 Task: Create a due date automation trigger when advanced on, on the monday of the week before a card is due add basic with the yellow label at 11:00 AM.
Action: Mouse moved to (1186, 100)
Screenshot: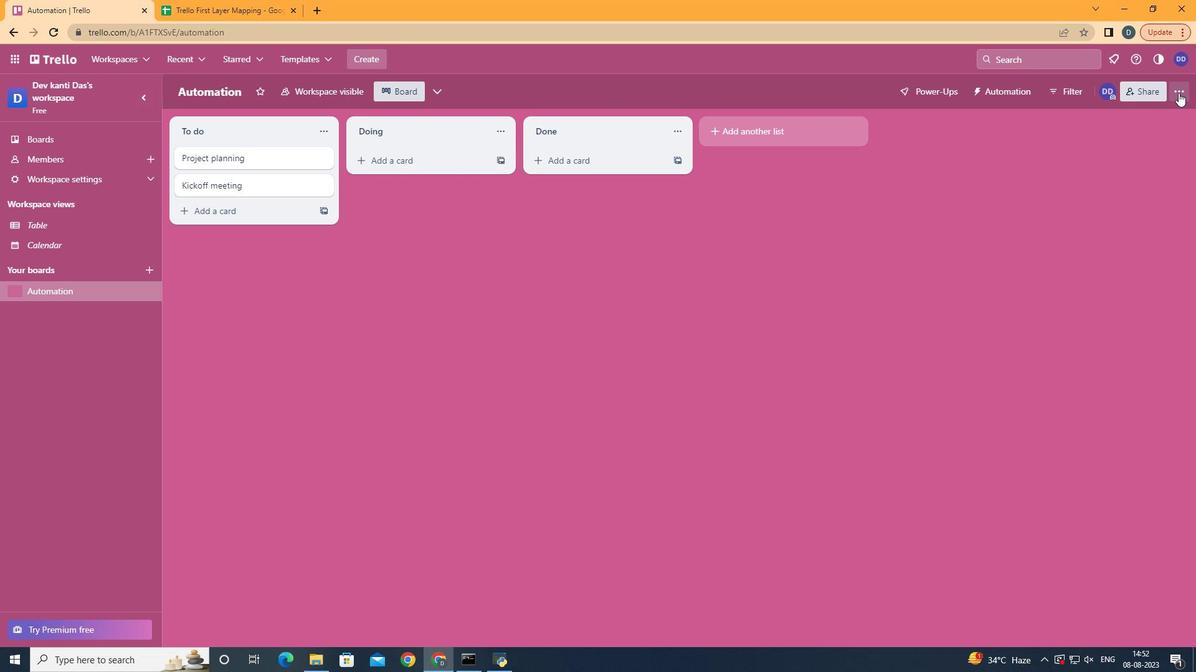 
Action: Mouse pressed left at (1186, 100)
Screenshot: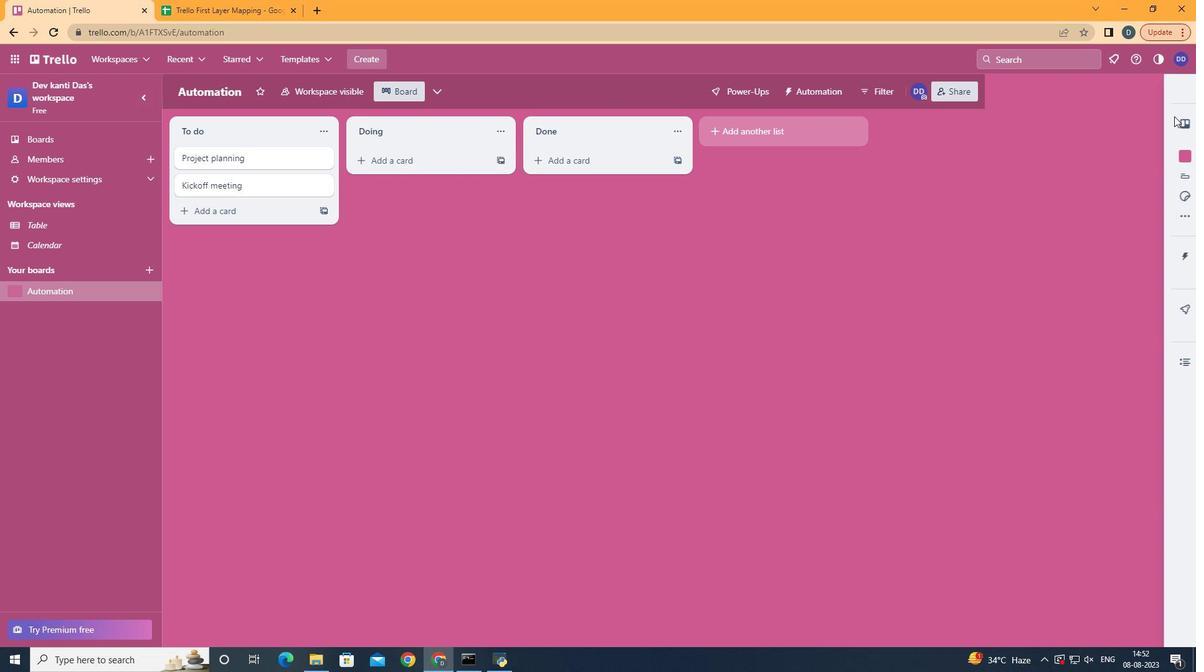 
Action: Mouse moved to (1059, 257)
Screenshot: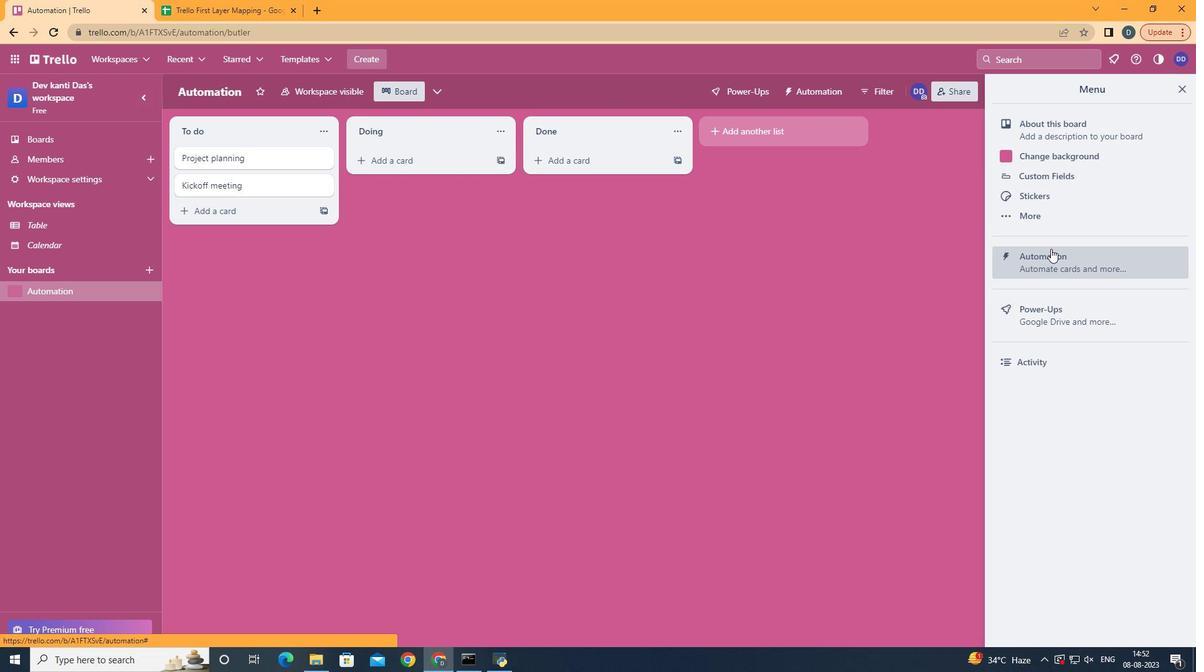 
Action: Mouse pressed left at (1059, 257)
Screenshot: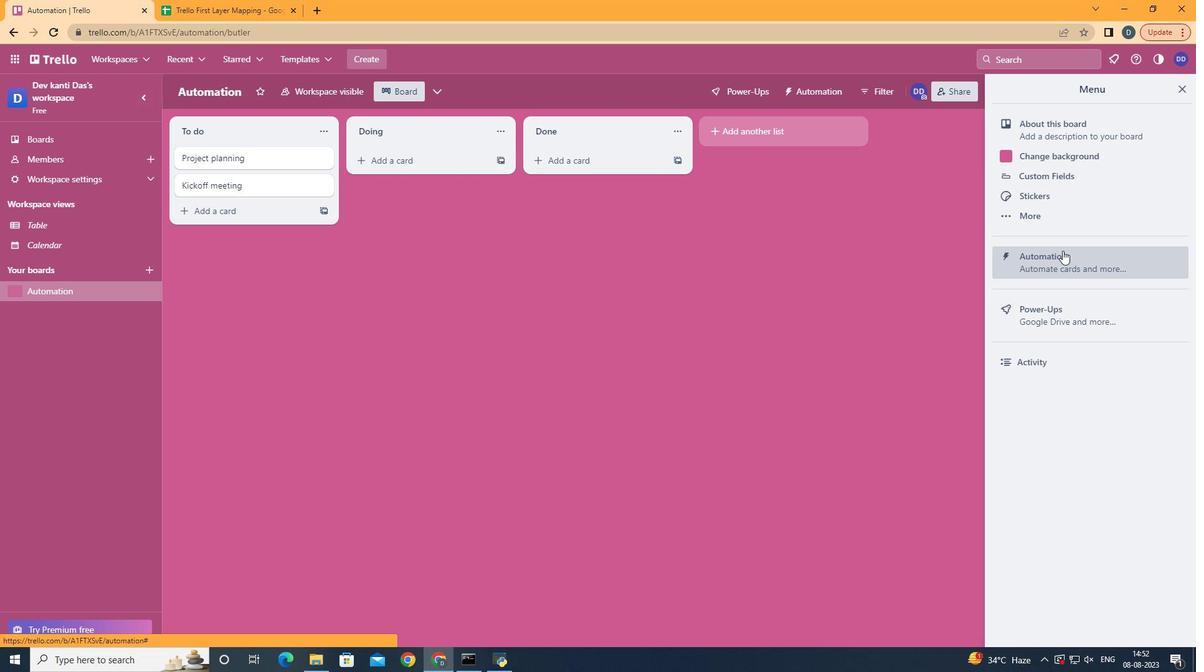 
Action: Mouse moved to (224, 253)
Screenshot: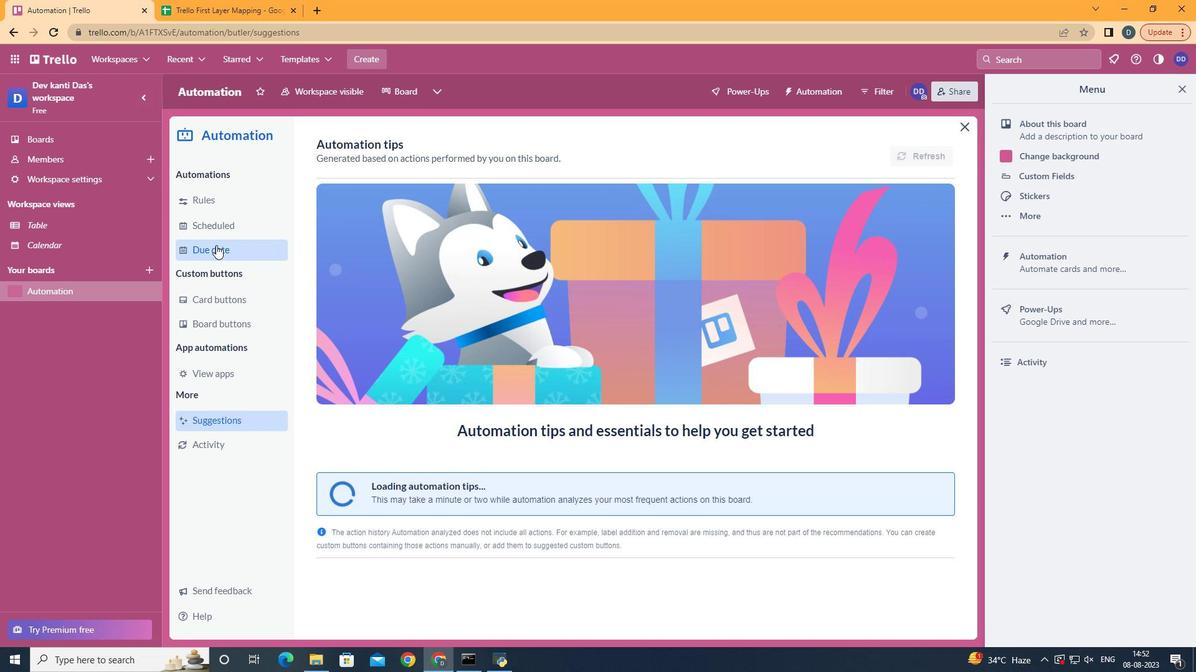 
Action: Mouse pressed left at (224, 253)
Screenshot: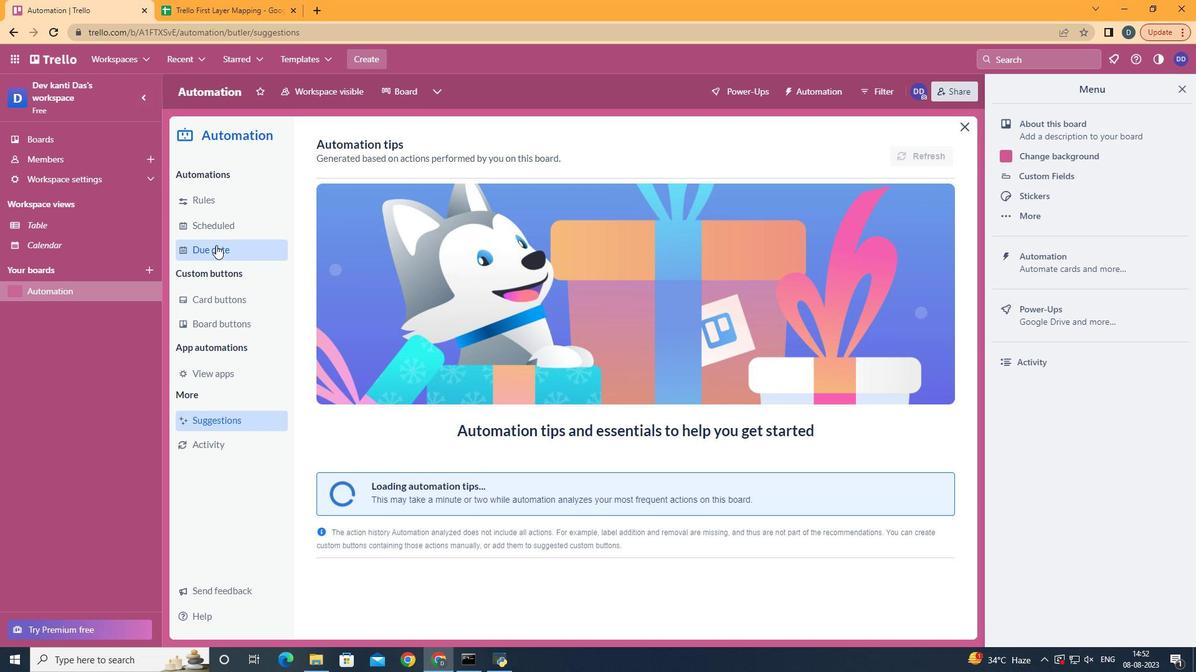 
Action: Mouse moved to (871, 160)
Screenshot: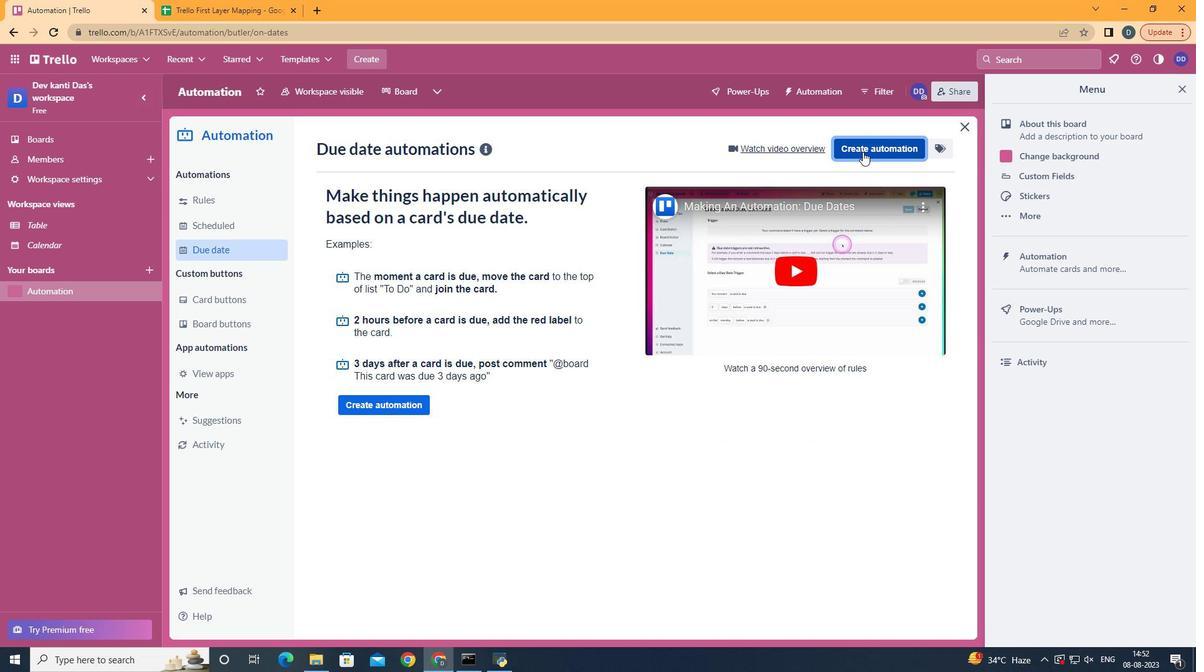 
Action: Mouse pressed left at (871, 160)
Screenshot: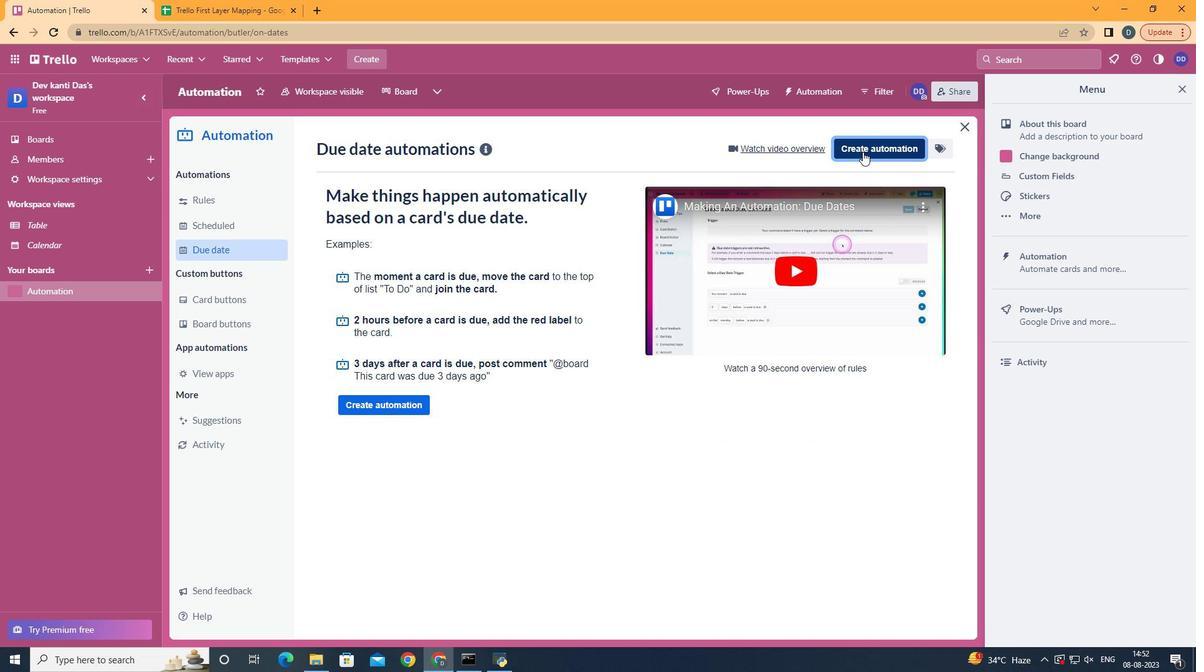 
Action: Mouse moved to (639, 274)
Screenshot: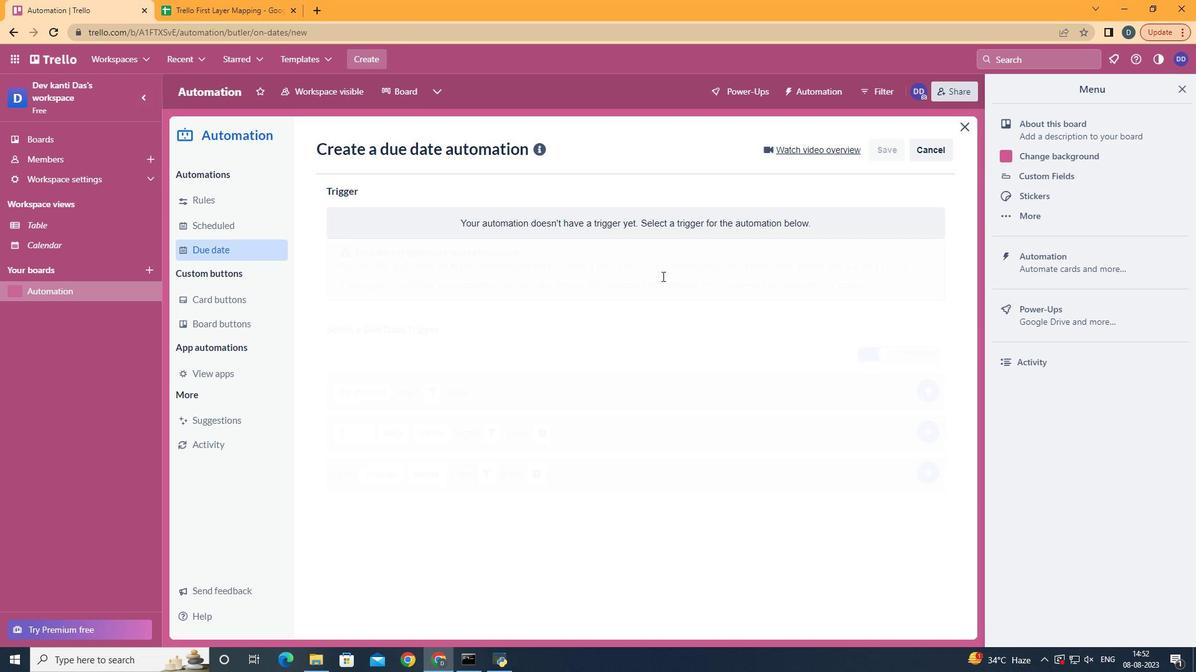 
Action: Mouse pressed left at (639, 274)
Screenshot: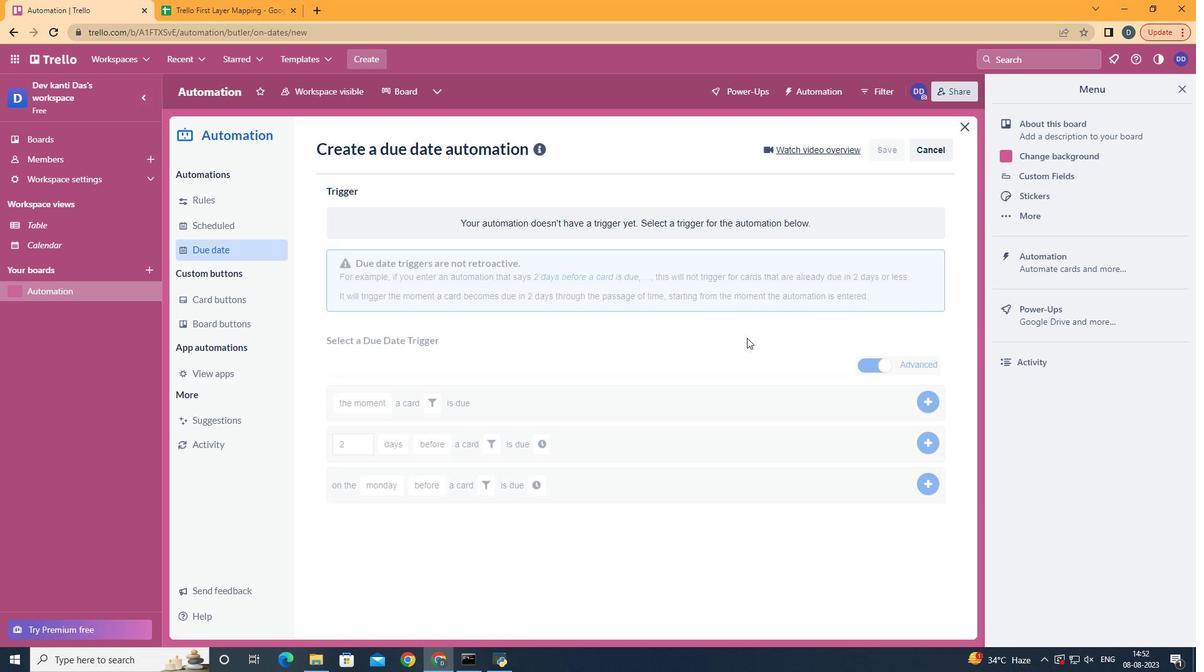 
Action: Mouse moved to (415, 333)
Screenshot: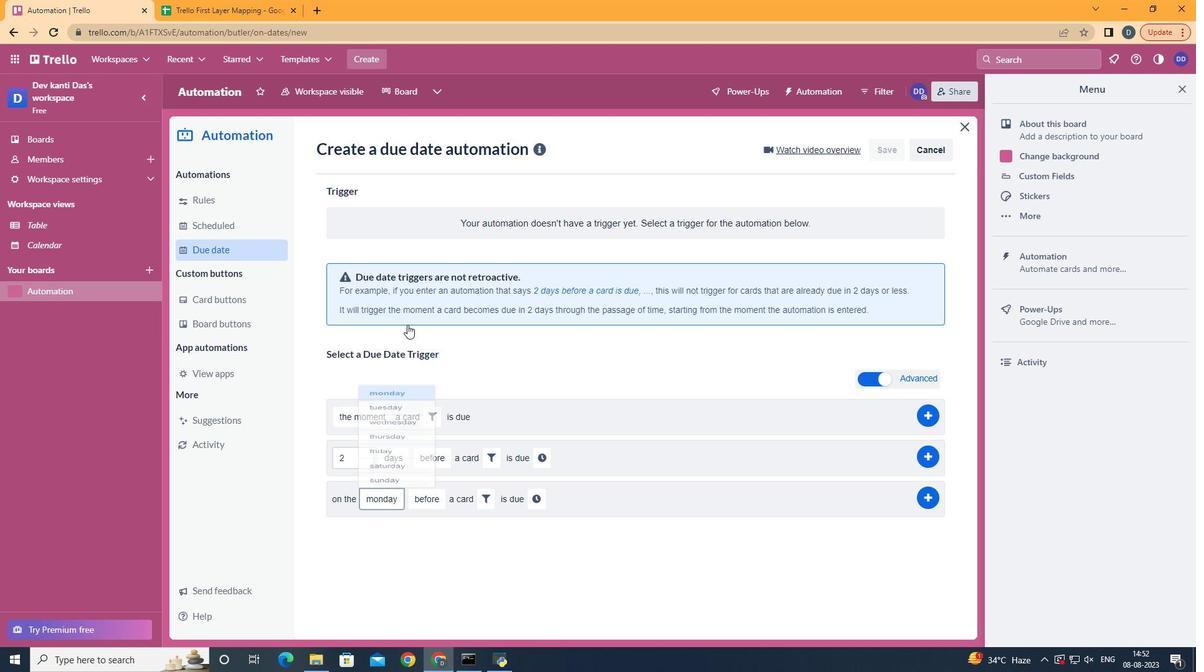 
Action: Mouse pressed left at (415, 333)
Screenshot: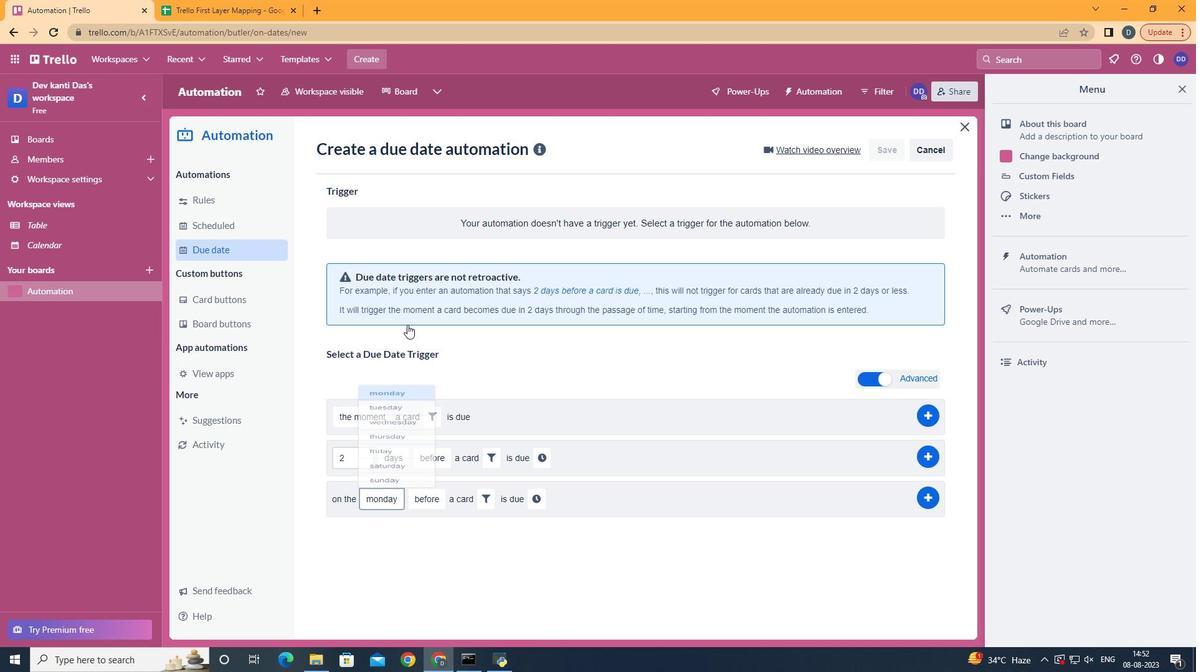 
Action: Mouse moved to (445, 600)
Screenshot: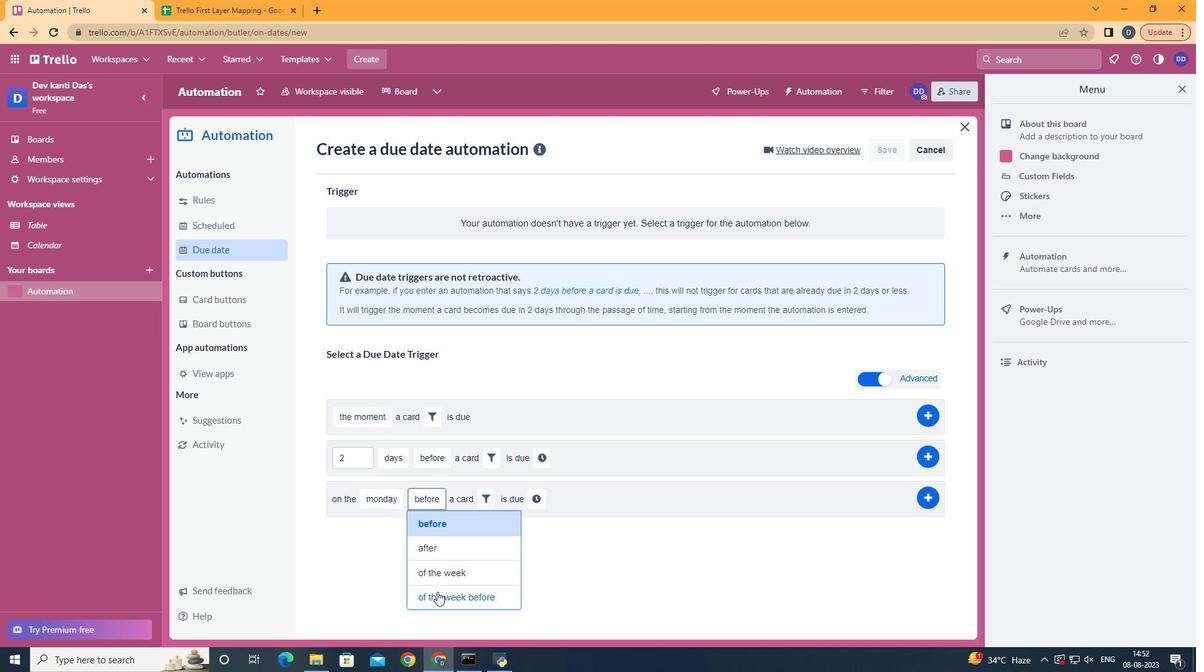 
Action: Mouse pressed left at (445, 600)
Screenshot: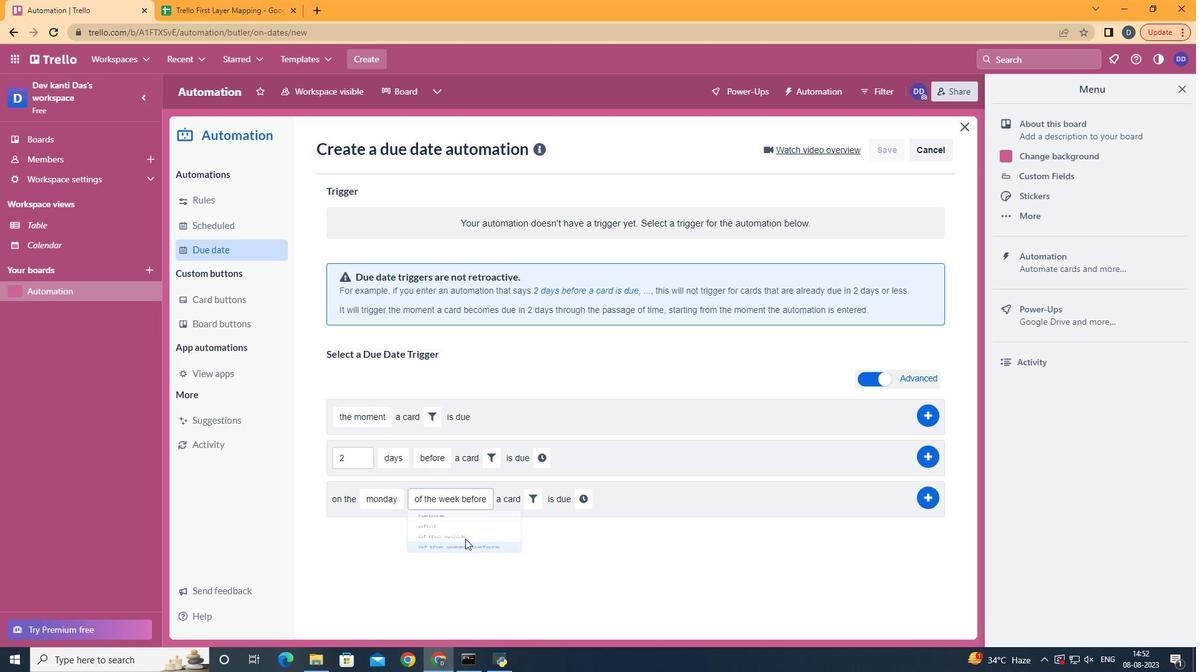 
Action: Mouse moved to (533, 507)
Screenshot: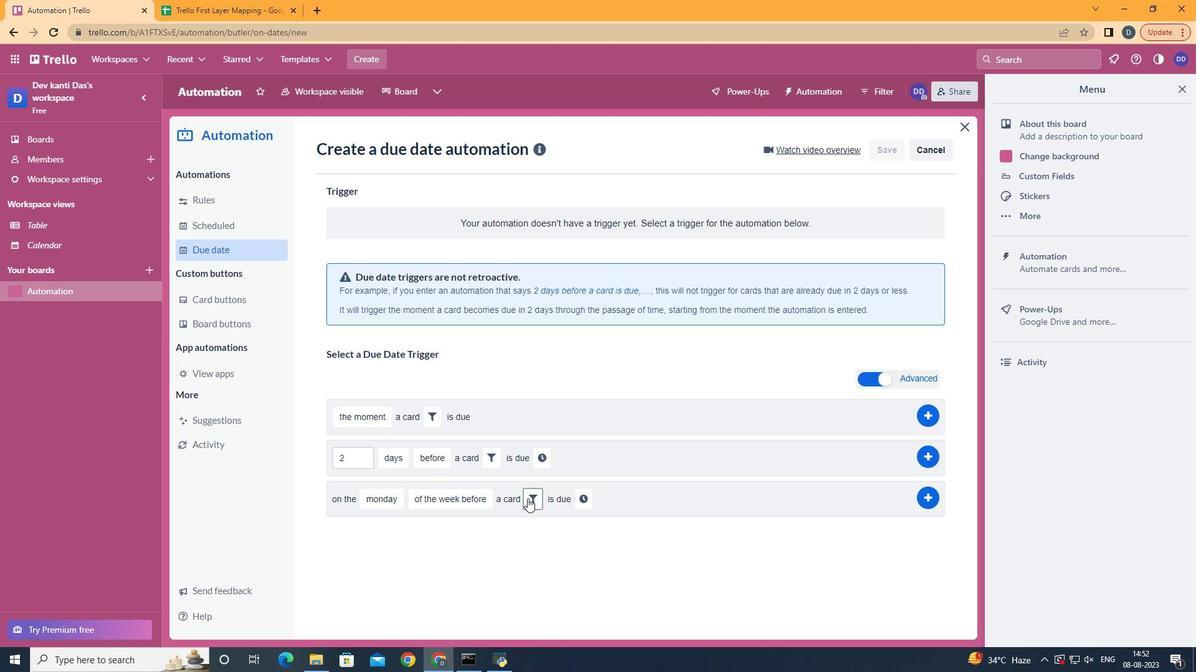 
Action: Mouse pressed left at (533, 507)
Screenshot: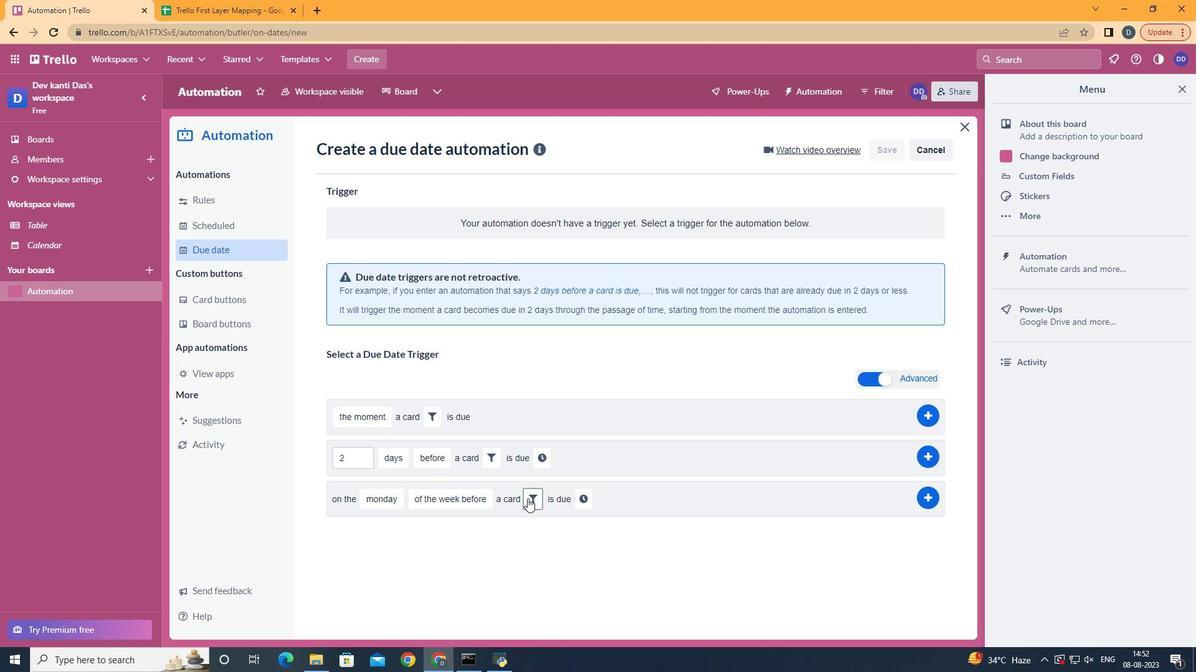 
Action: Mouse moved to (565, 575)
Screenshot: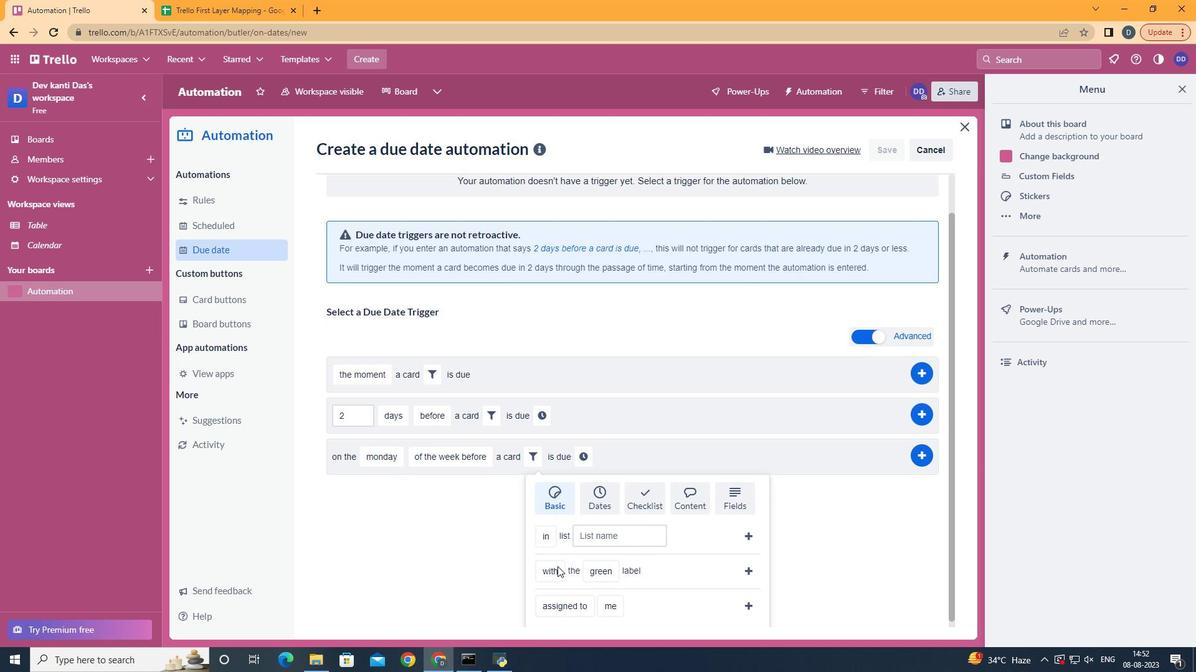 
Action: Mouse scrolled (565, 574) with delta (0, 0)
Screenshot: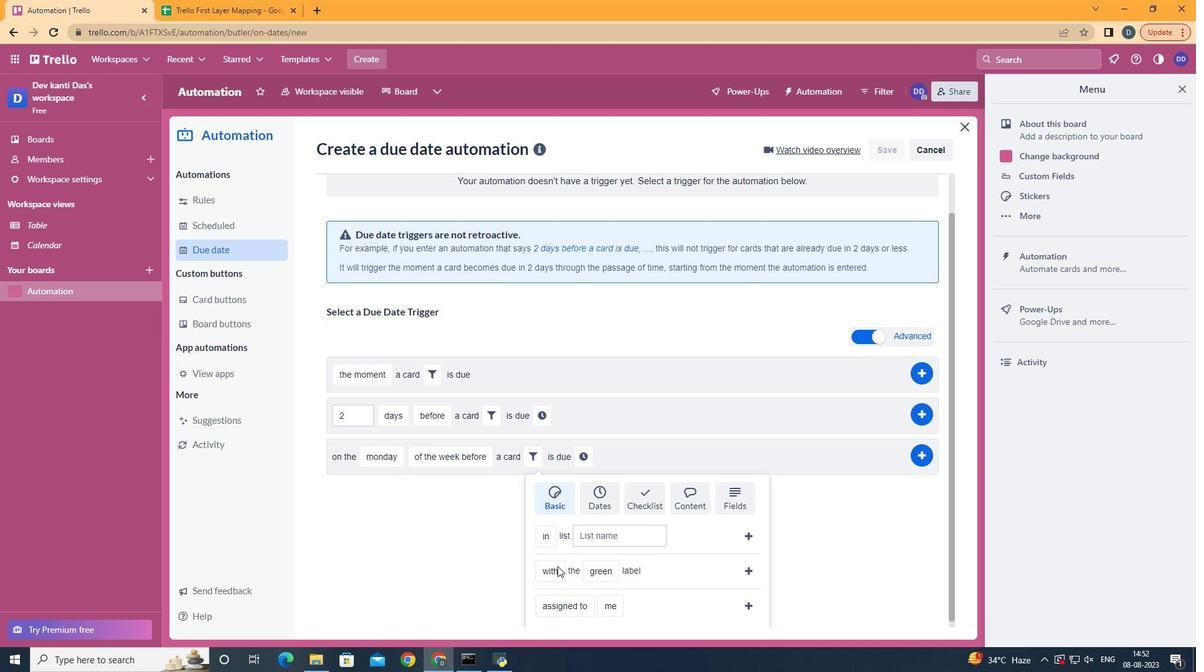 
Action: Mouse scrolled (565, 574) with delta (0, 0)
Screenshot: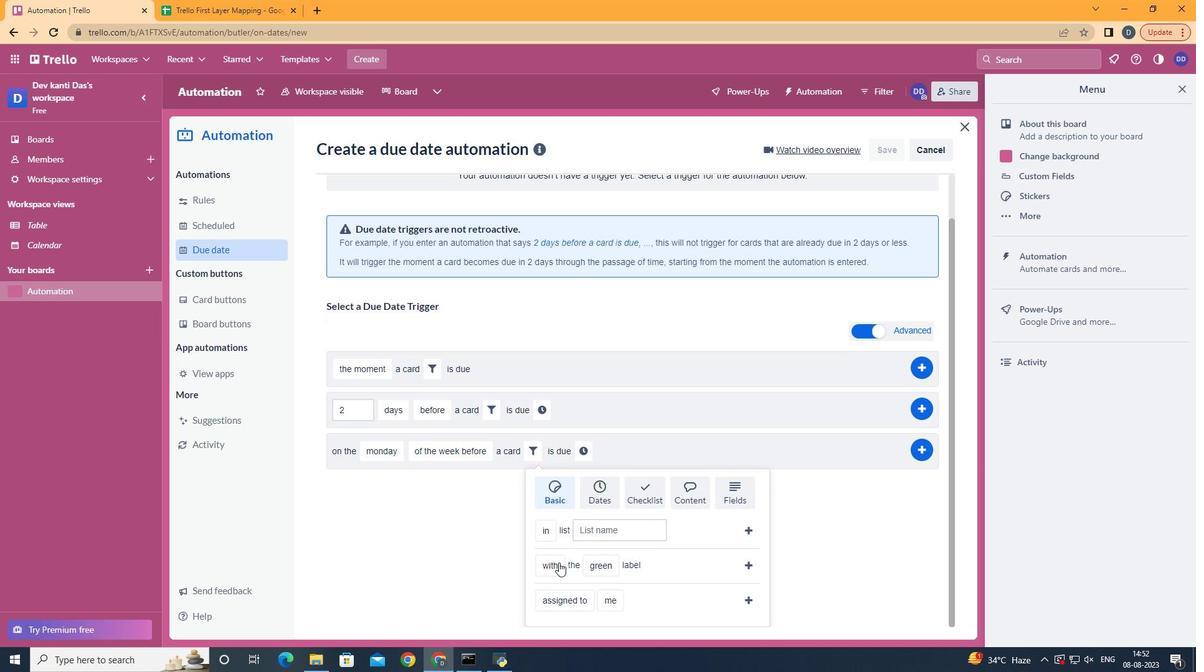 
Action: Mouse scrolled (565, 574) with delta (0, 0)
Screenshot: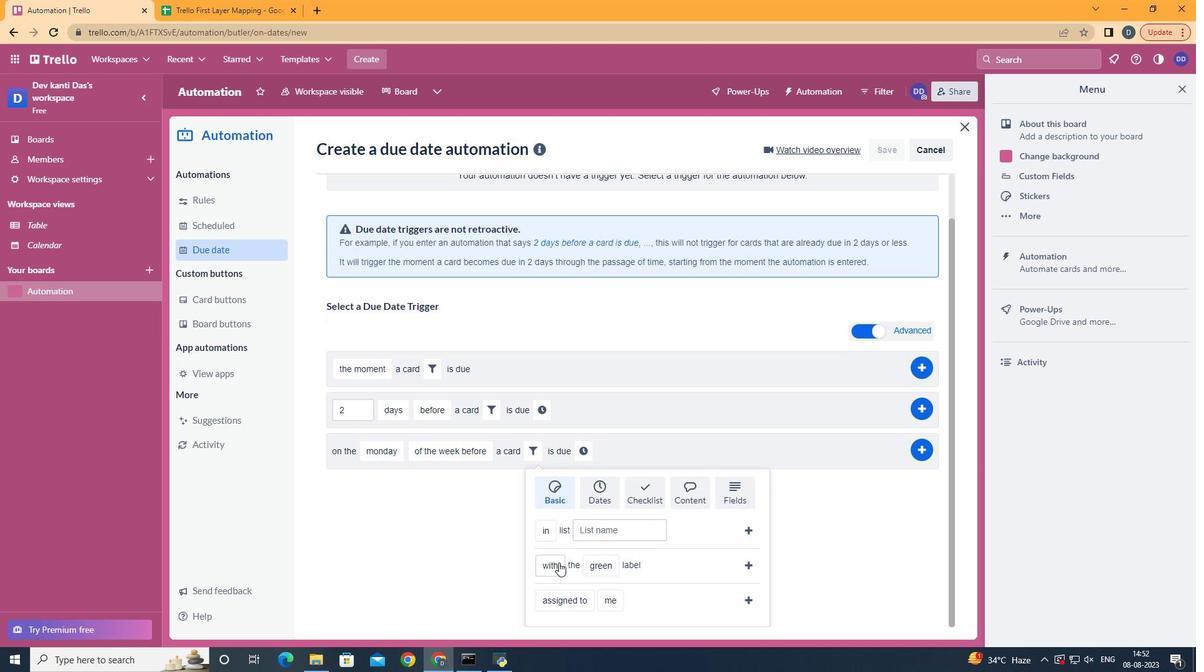 
Action: Mouse moved to (581, 495)
Screenshot: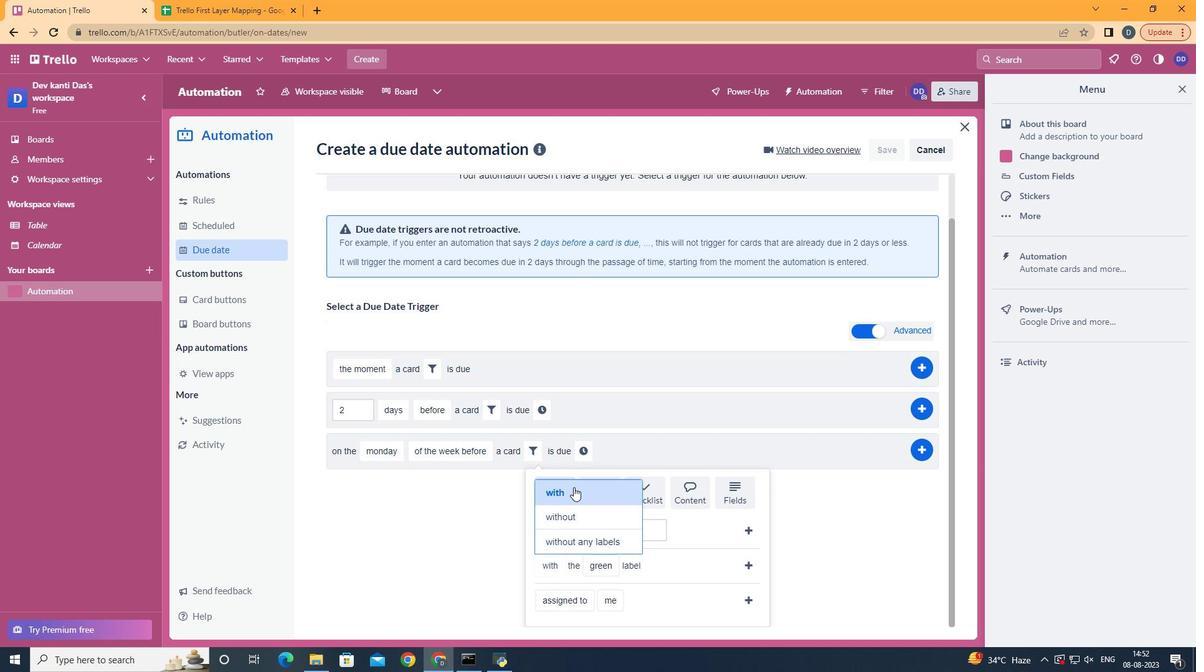 
Action: Mouse pressed left at (581, 495)
Screenshot: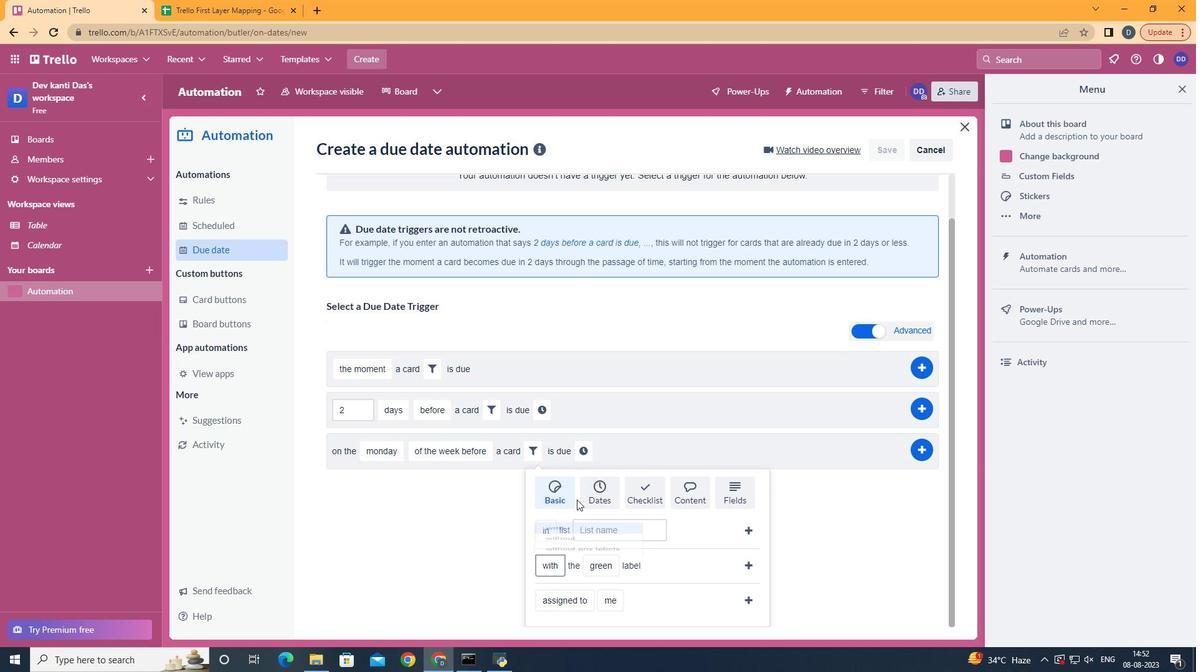 
Action: Mouse moved to (610, 440)
Screenshot: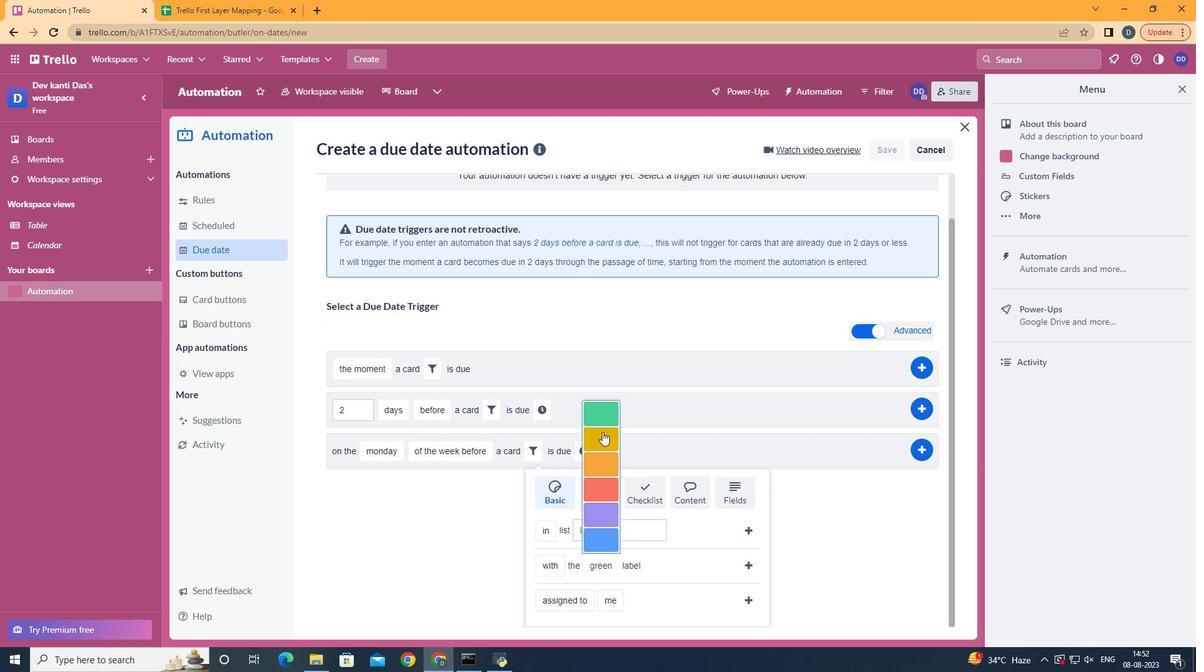 
Action: Mouse pressed left at (610, 440)
Screenshot: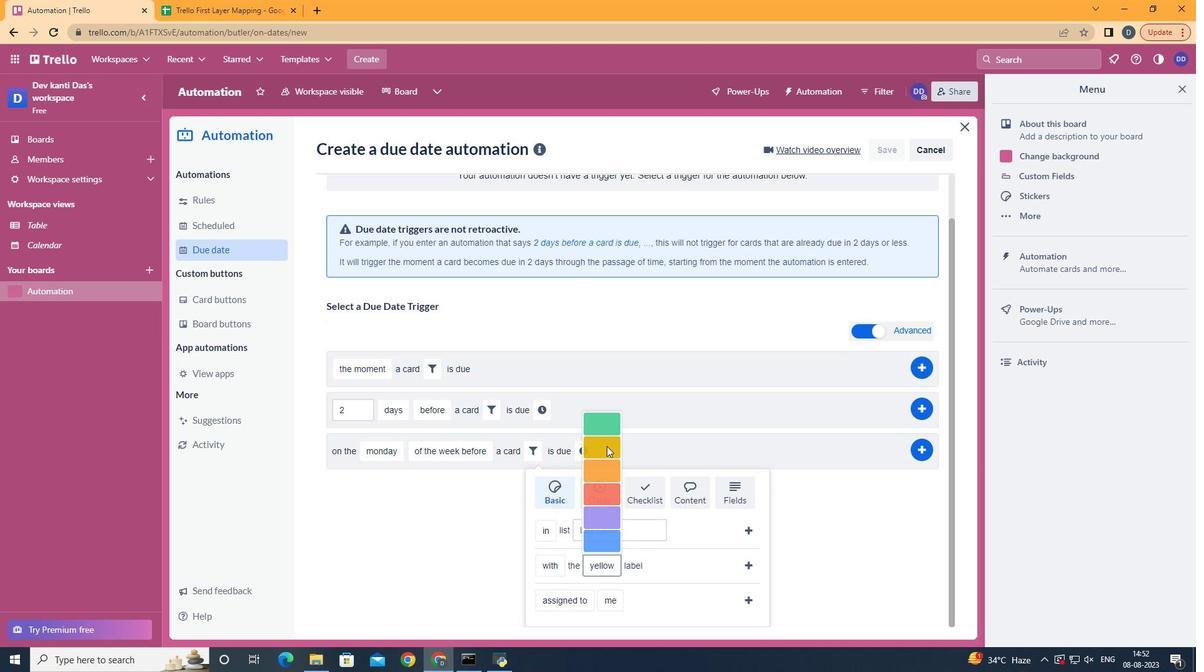 
Action: Mouse moved to (755, 571)
Screenshot: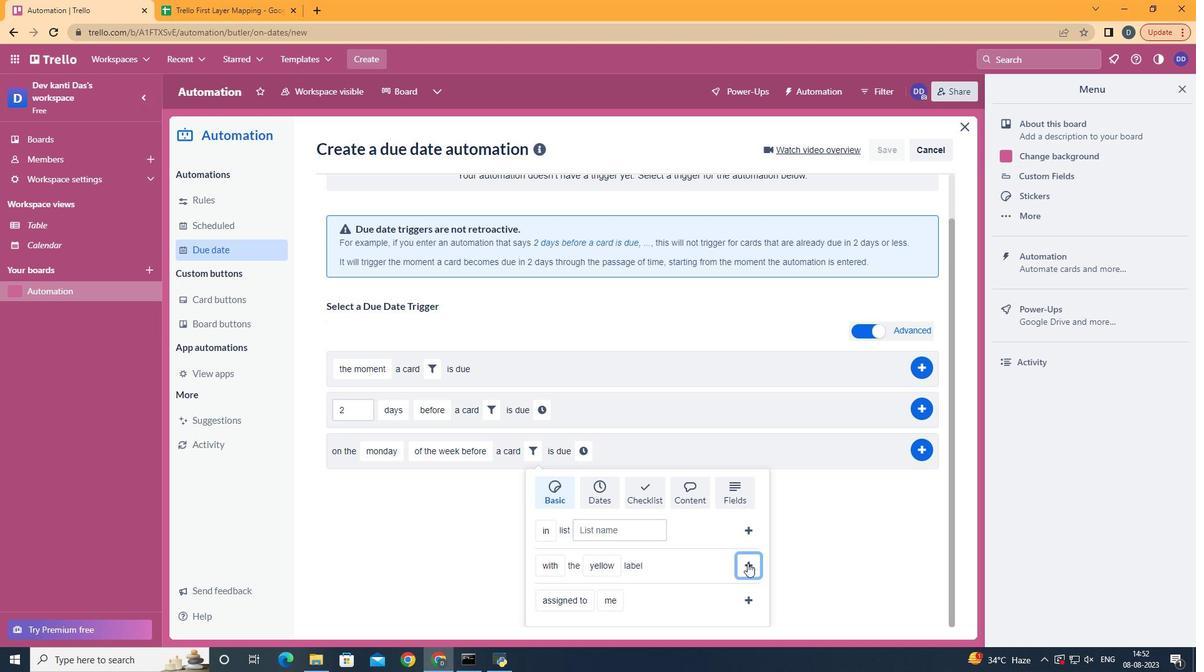 
Action: Mouse pressed left at (755, 571)
Screenshot: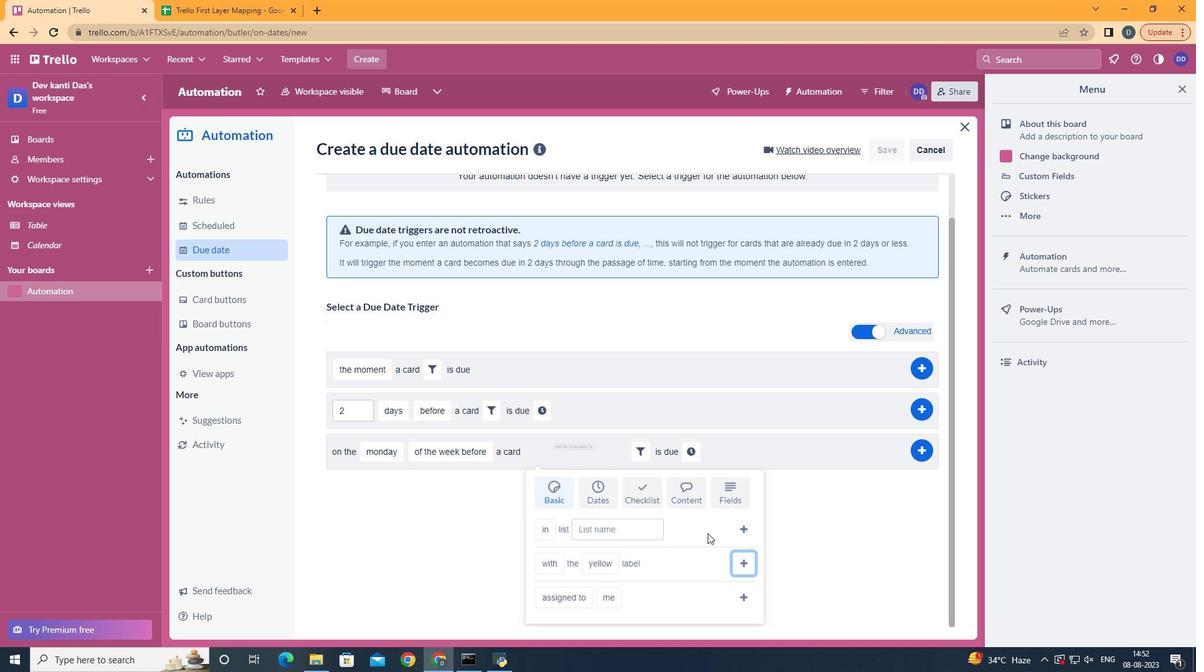 
Action: Mouse moved to (703, 506)
Screenshot: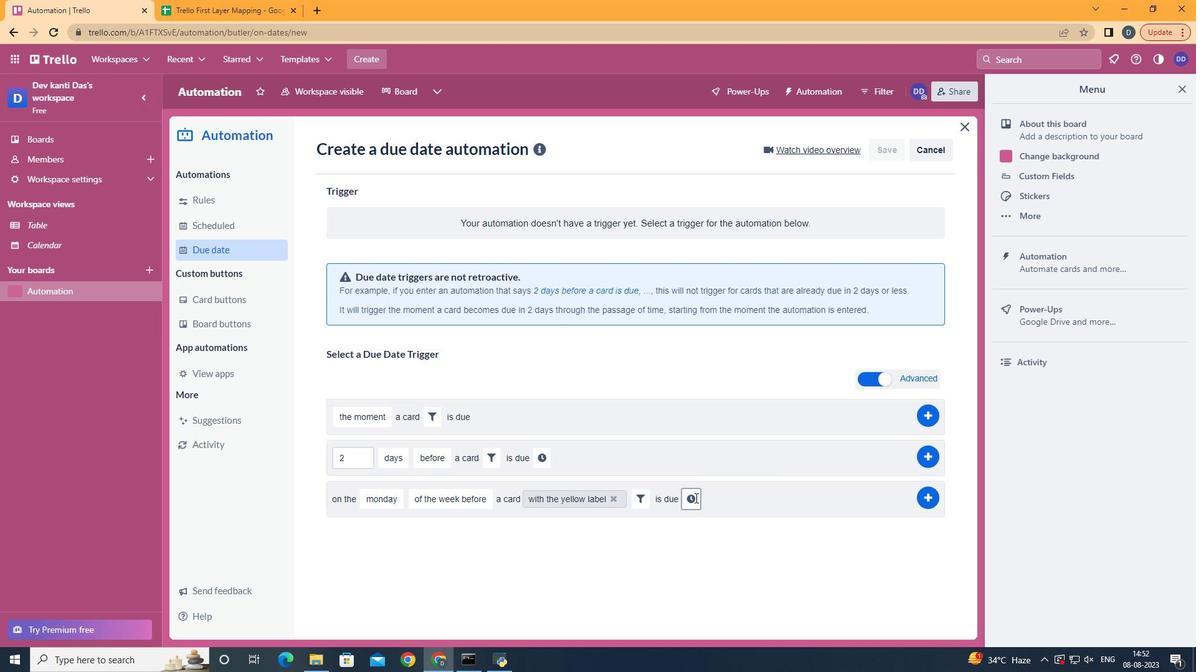 
Action: Mouse pressed left at (703, 506)
Screenshot: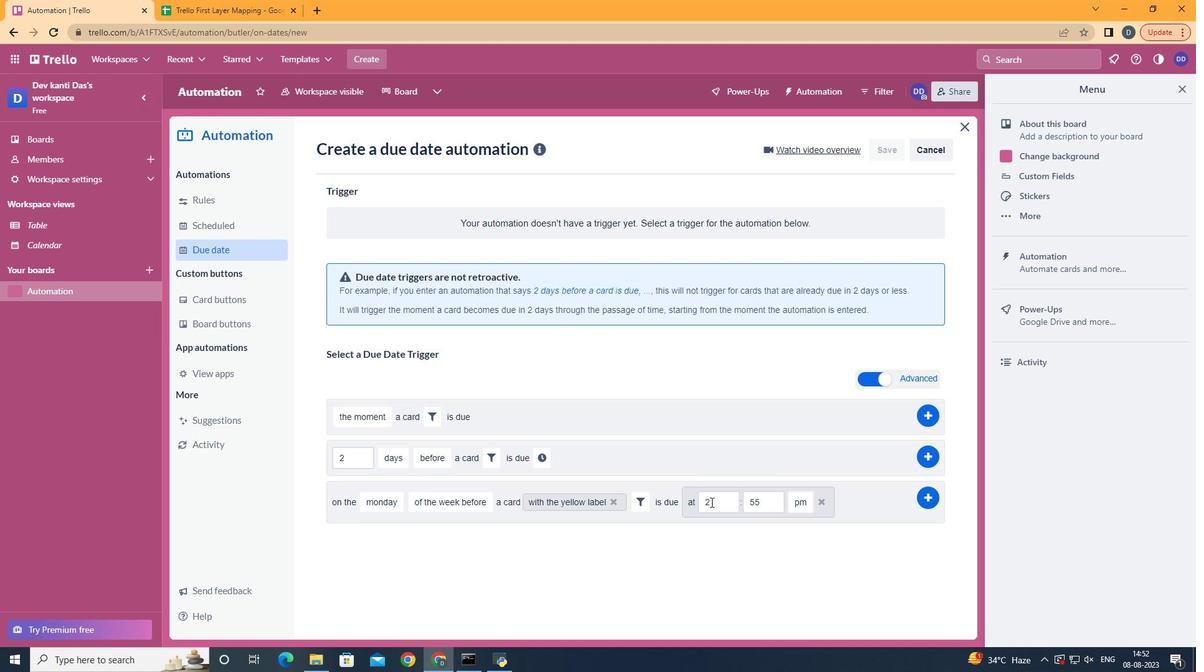 
Action: Mouse moved to (727, 513)
Screenshot: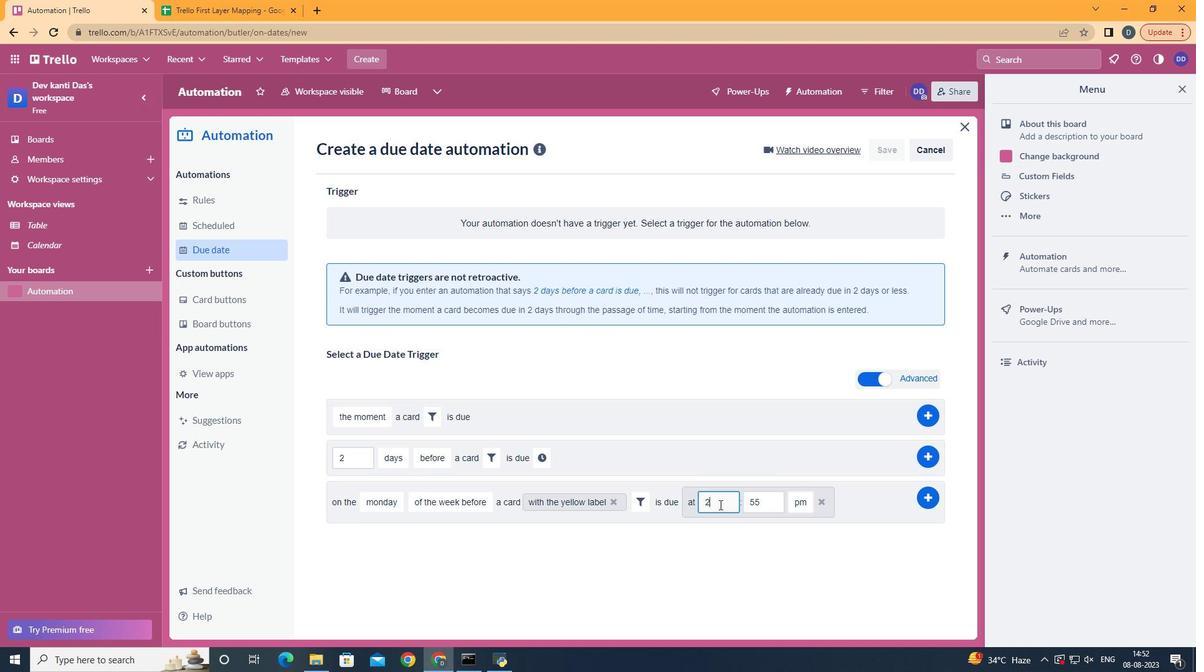 
Action: Mouse pressed left at (727, 513)
Screenshot: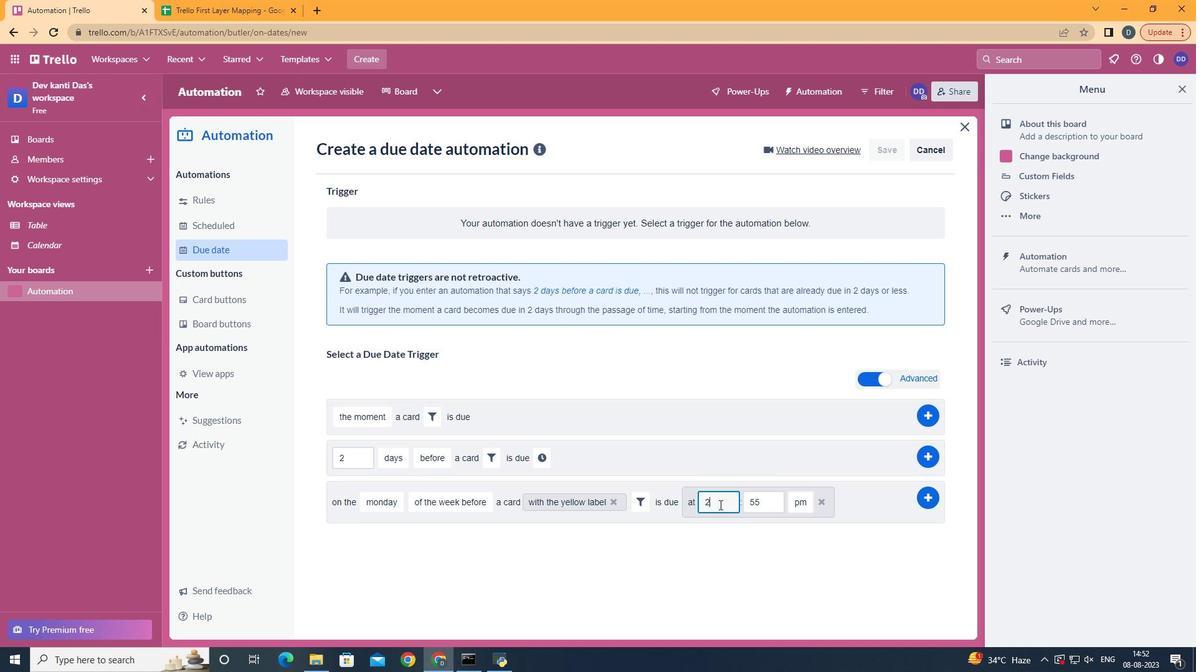 
Action: Key pressed <Key.backspace>11
Screenshot: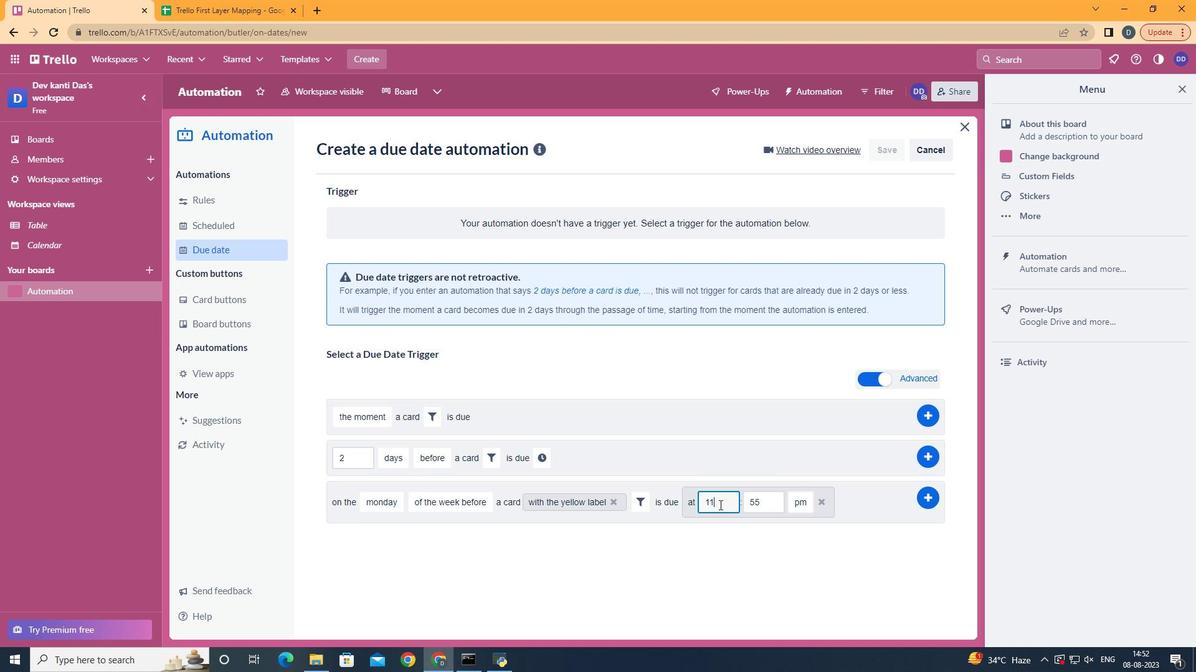 
Action: Mouse moved to (780, 518)
Screenshot: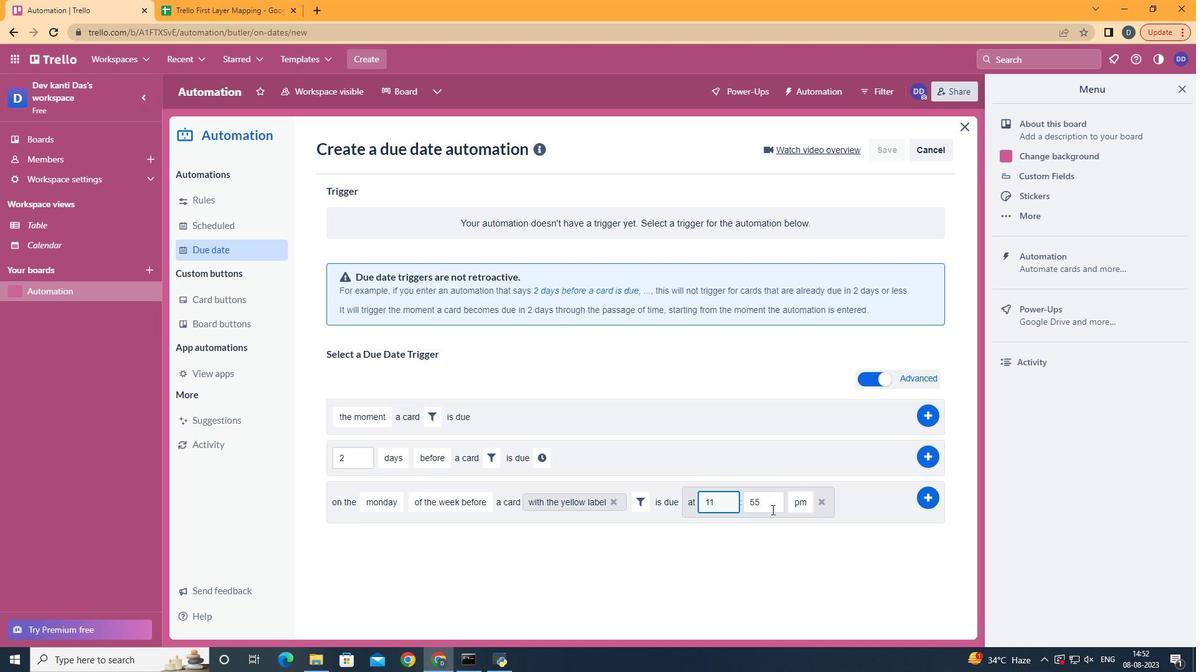 
Action: Mouse pressed left at (780, 518)
Screenshot: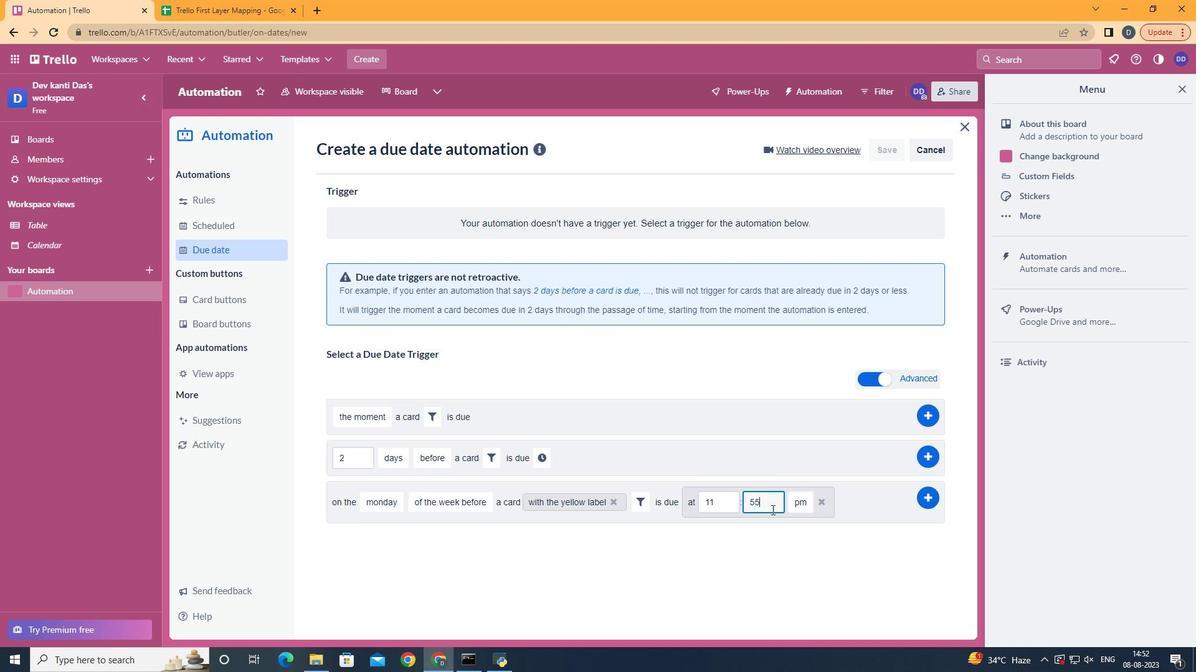 
Action: Key pressed <Key.backspace><Key.backspace>00
Screenshot: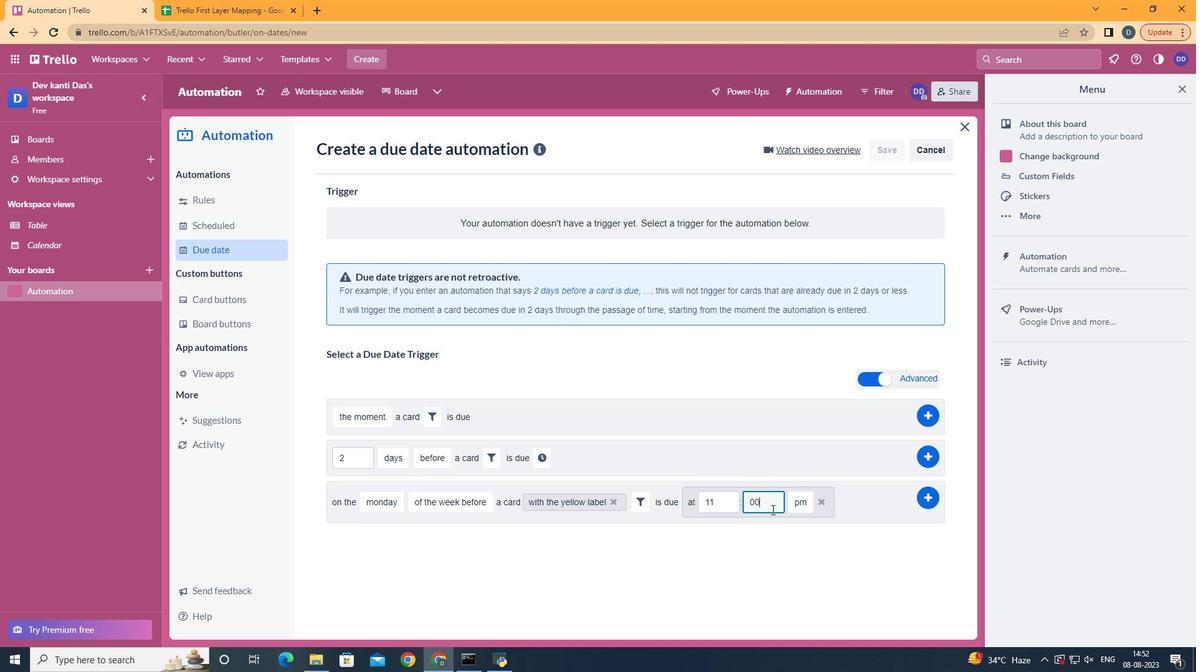 
Action: Mouse moved to (808, 536)
Screenshot: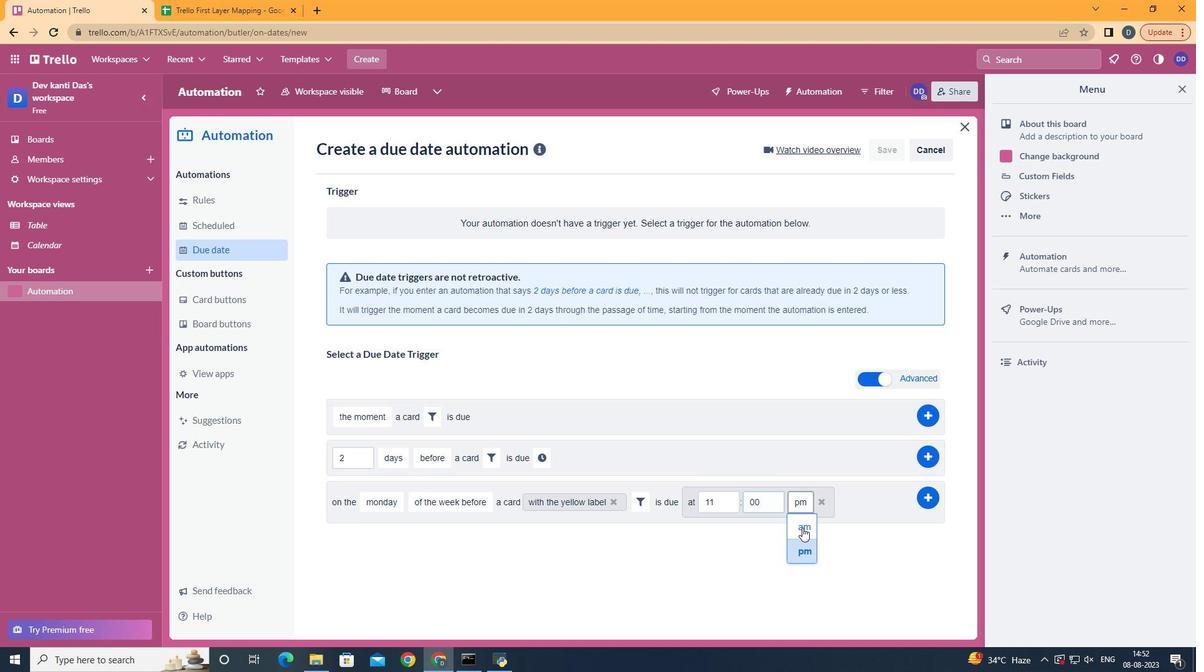 
Action: Mouse pressed left at (808, 536)
Screenshot: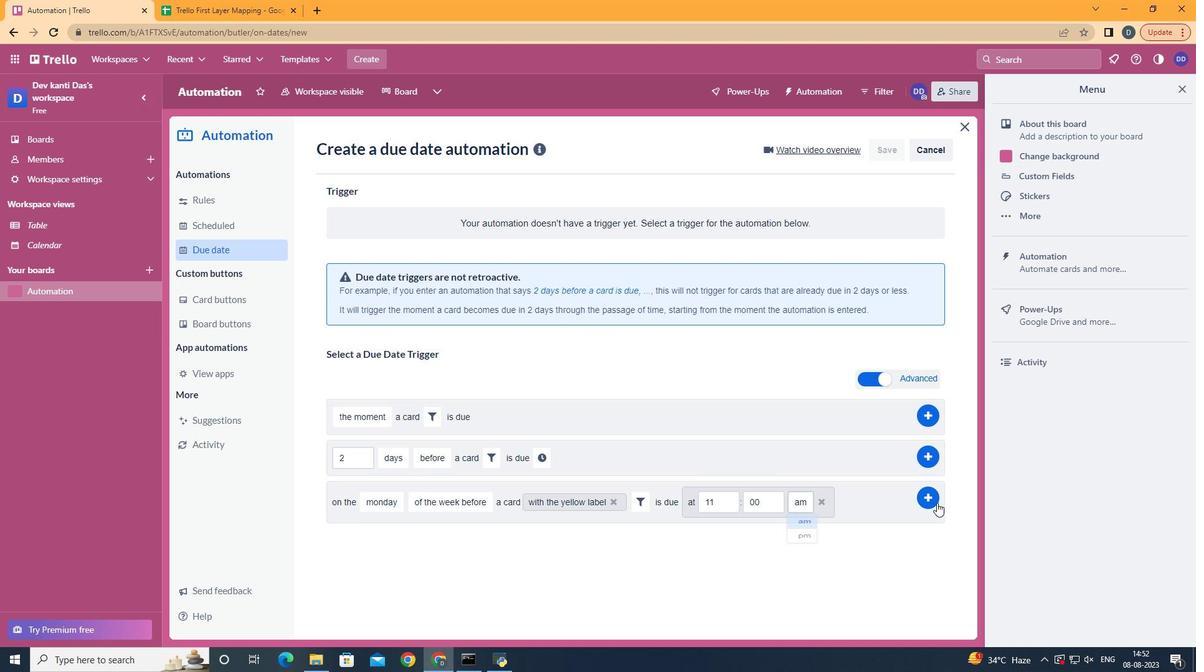 
Action: Mouse moved to (937, 506)
Screenshot: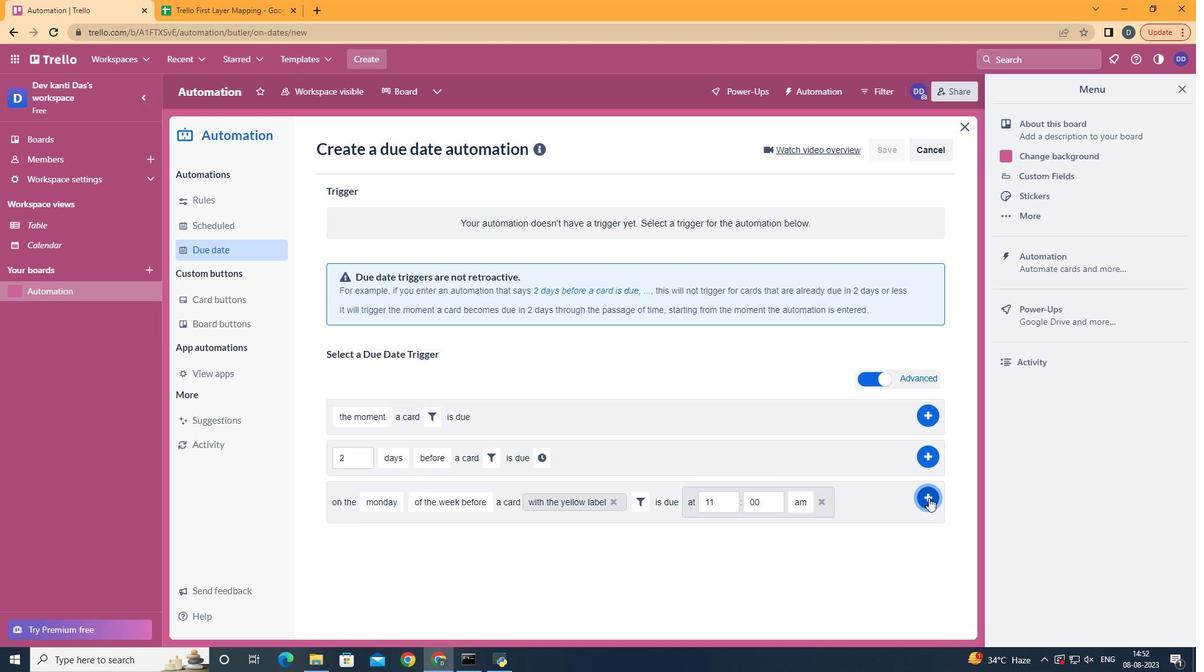
Action: Mouse pressed left at (937, 506)
Screenshot: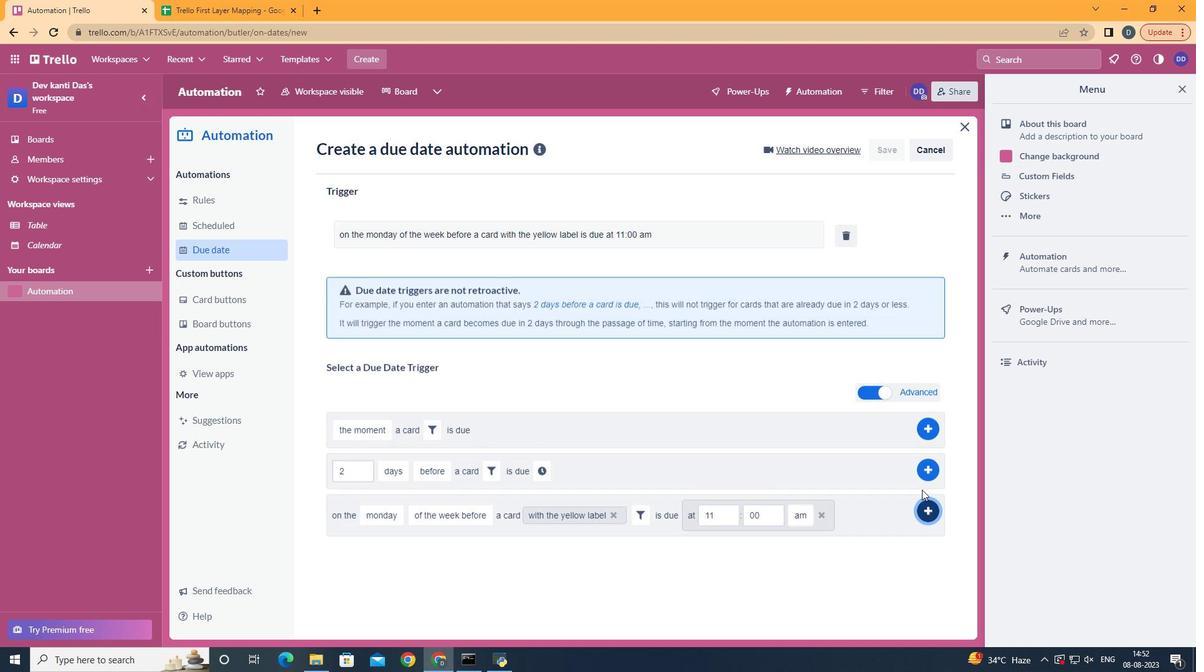 
Action: Mouse moved to (723, 267)
Screenshot: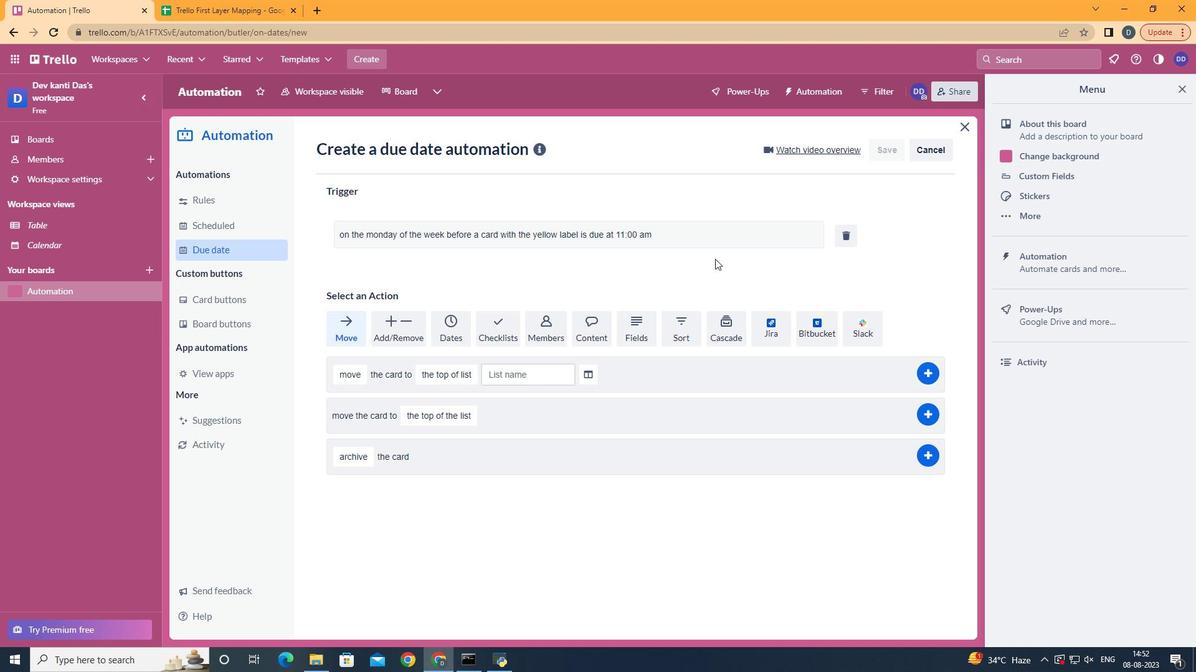 
